 Task: Add a column "Organization".
Action: Mouse moved to (88, 352)
Screenshot: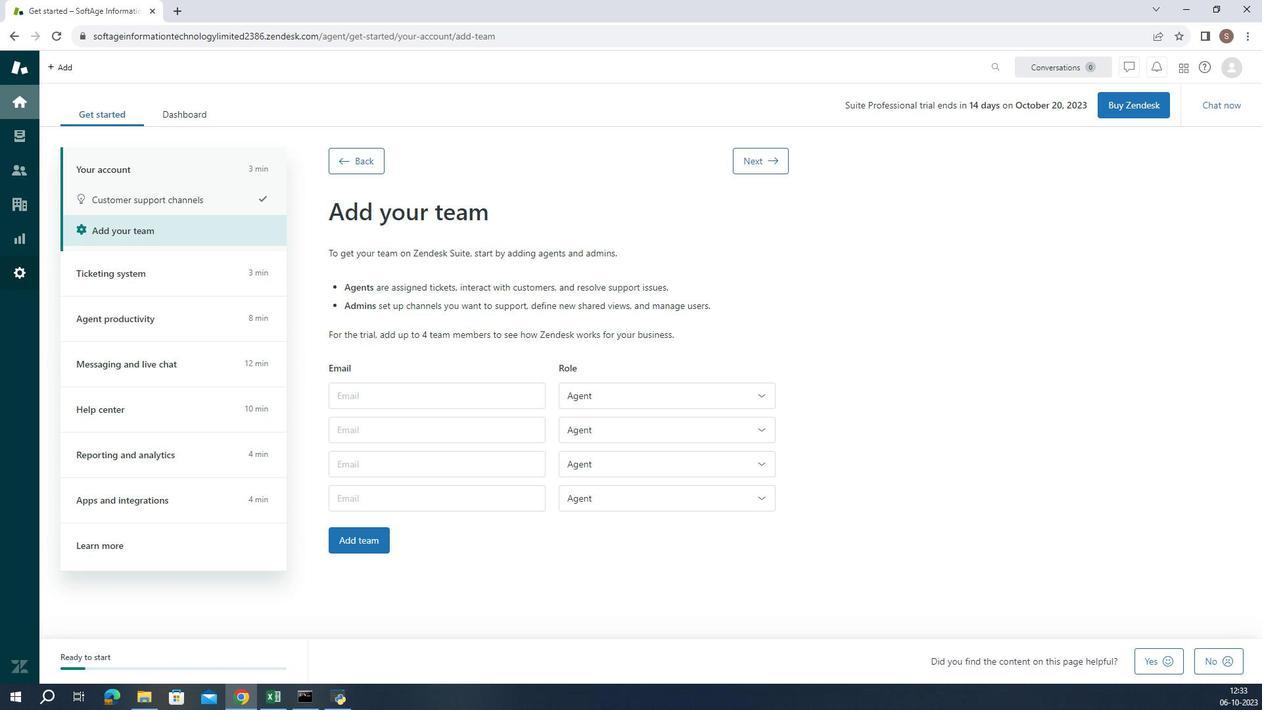 
Action: Mouse pressed left at (88, 352)
Screenshot: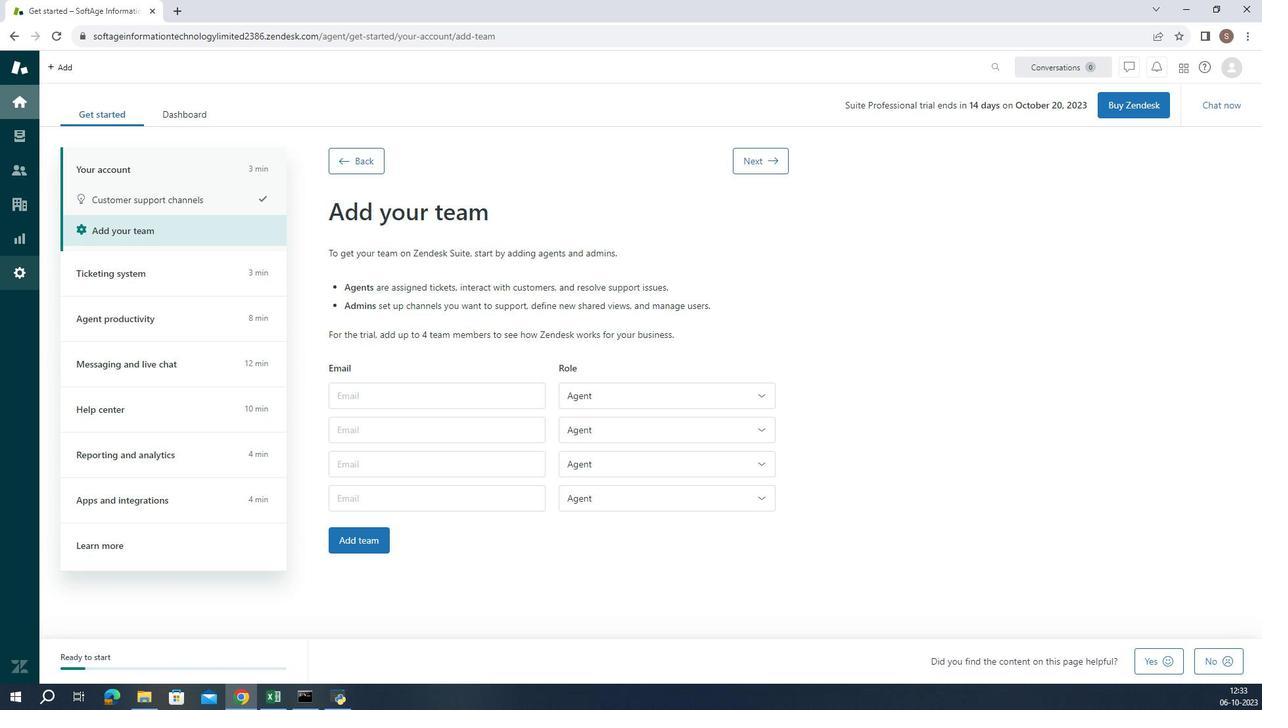 
Action: Mouse moved to (445, 607)
Screenshot: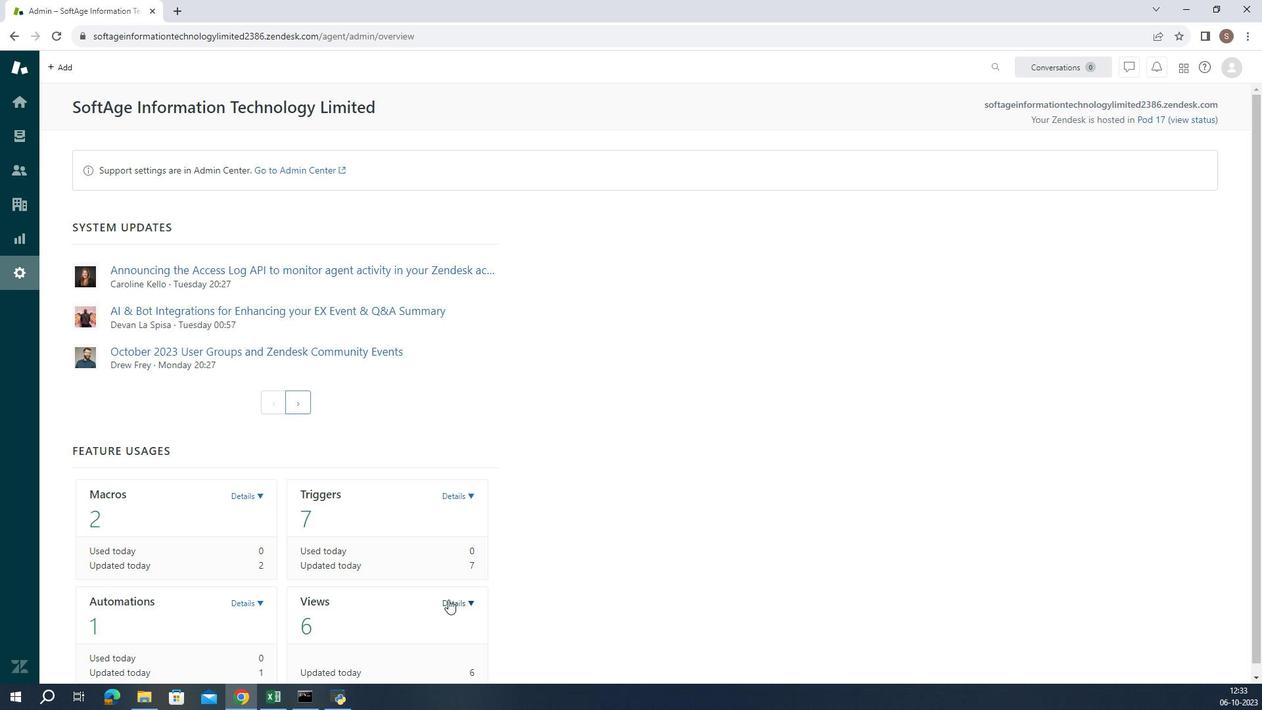 
Action: Mouse pressed left at (445, 607)
Screenshot: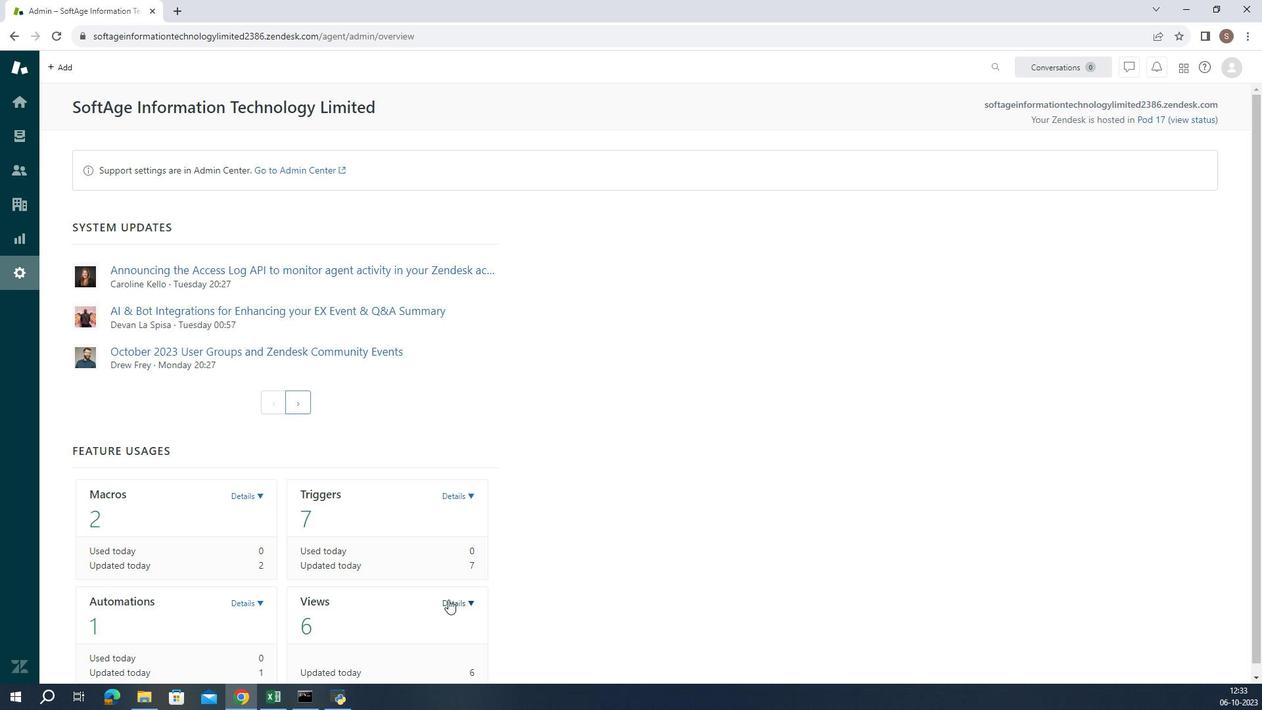 
Action: Mouse moved to (439, 648)
Screenshot: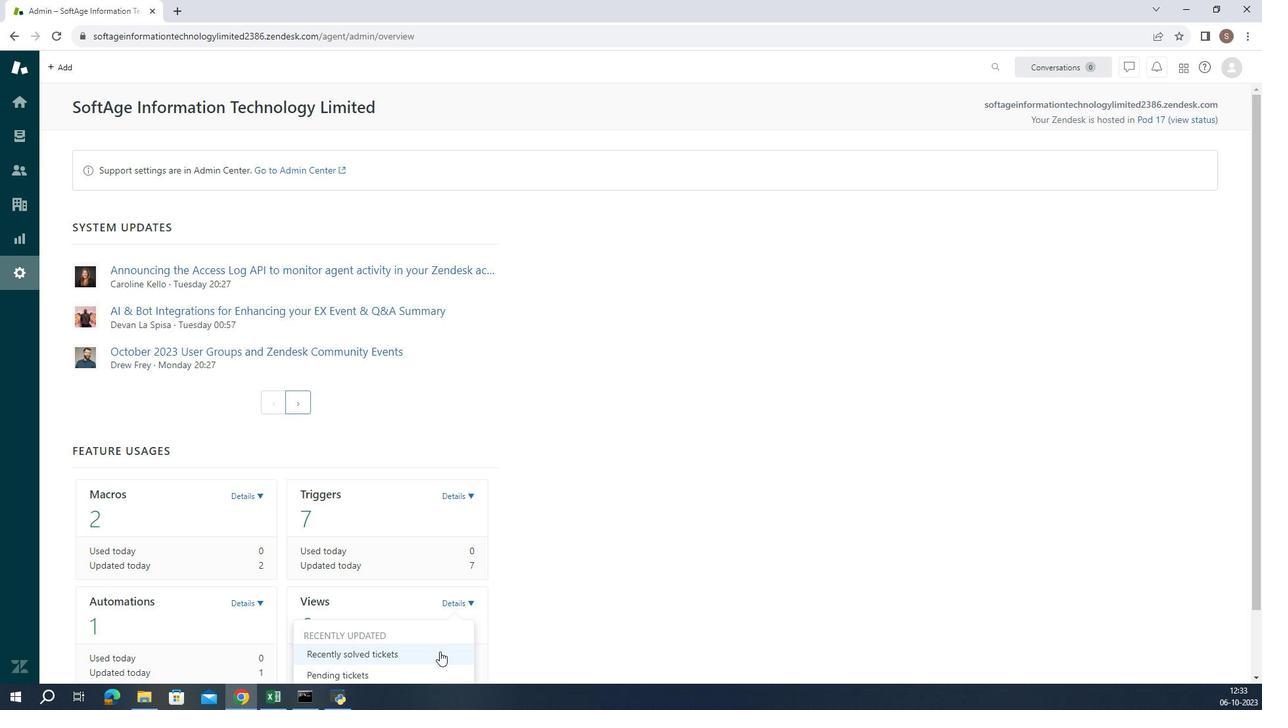 
Action: Mouse pressed left at (439, 648)
Screenshot: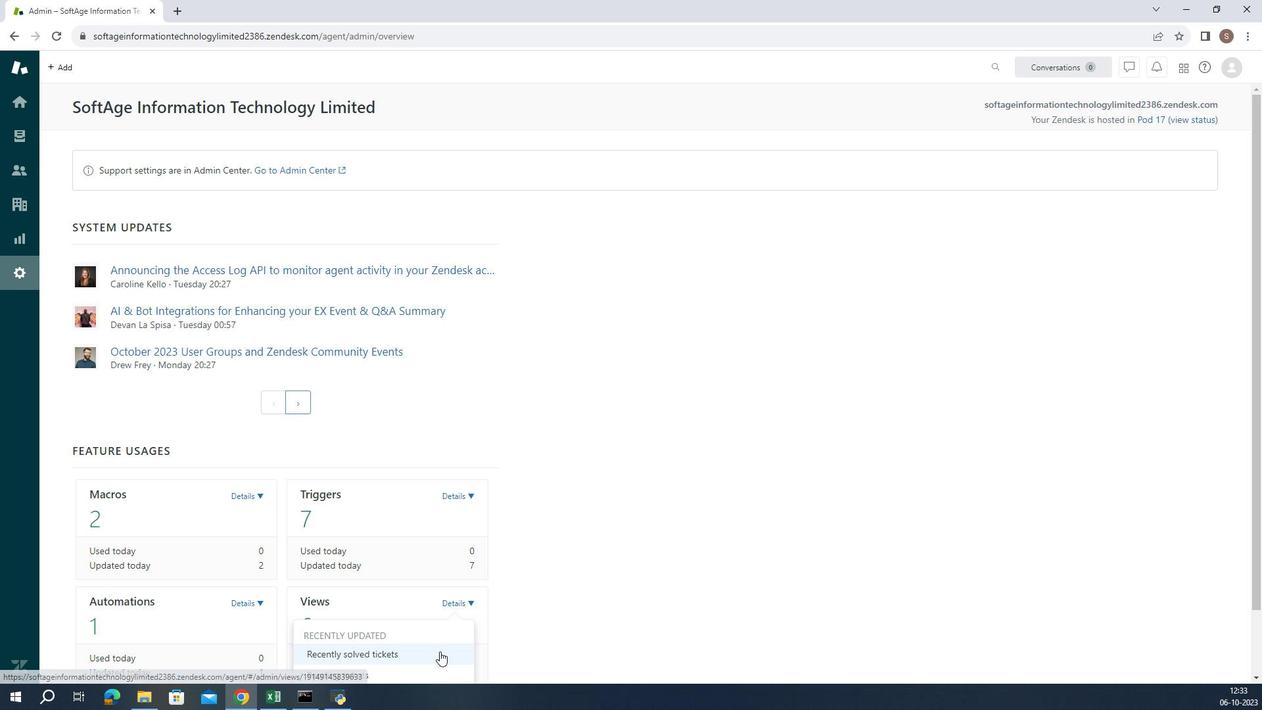 
Action: Mouse moved to (293, 508)
Screenshot: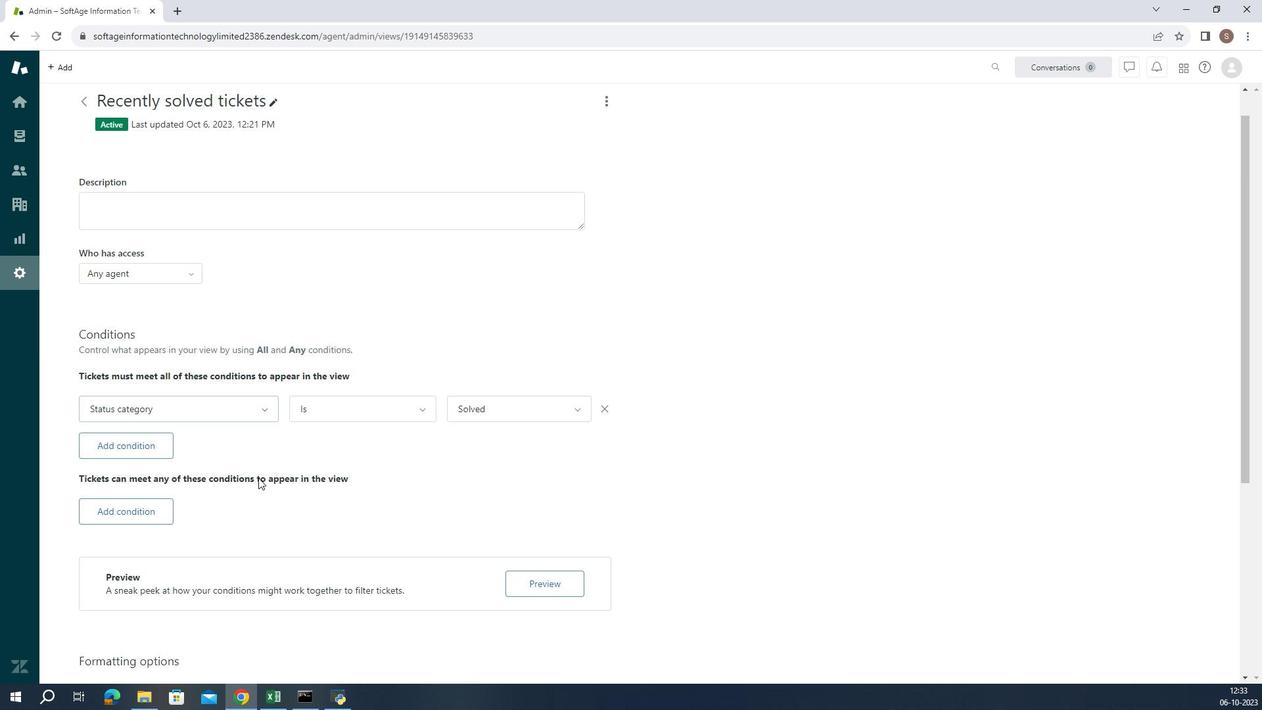 
Action: Mouse scrolled (293, 508) with delta (0, 0)
Screenshot: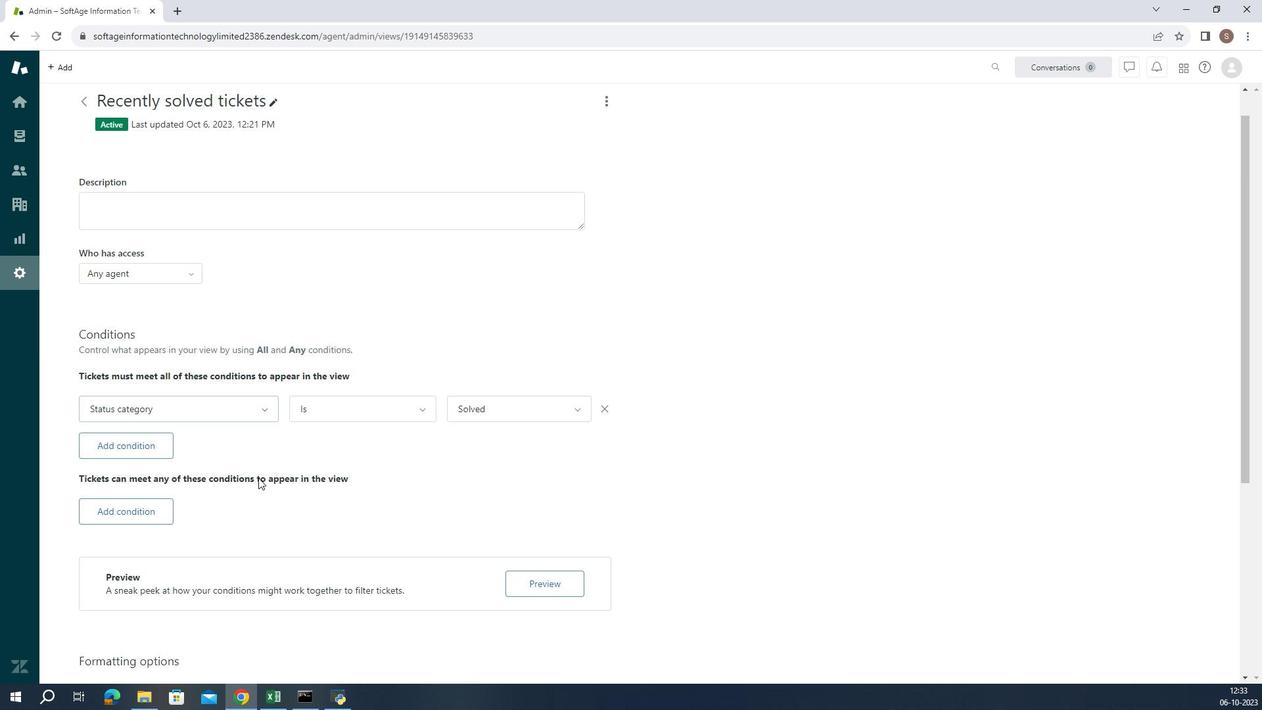 
Action: Mouse moved to (293, 509)
Screenshot: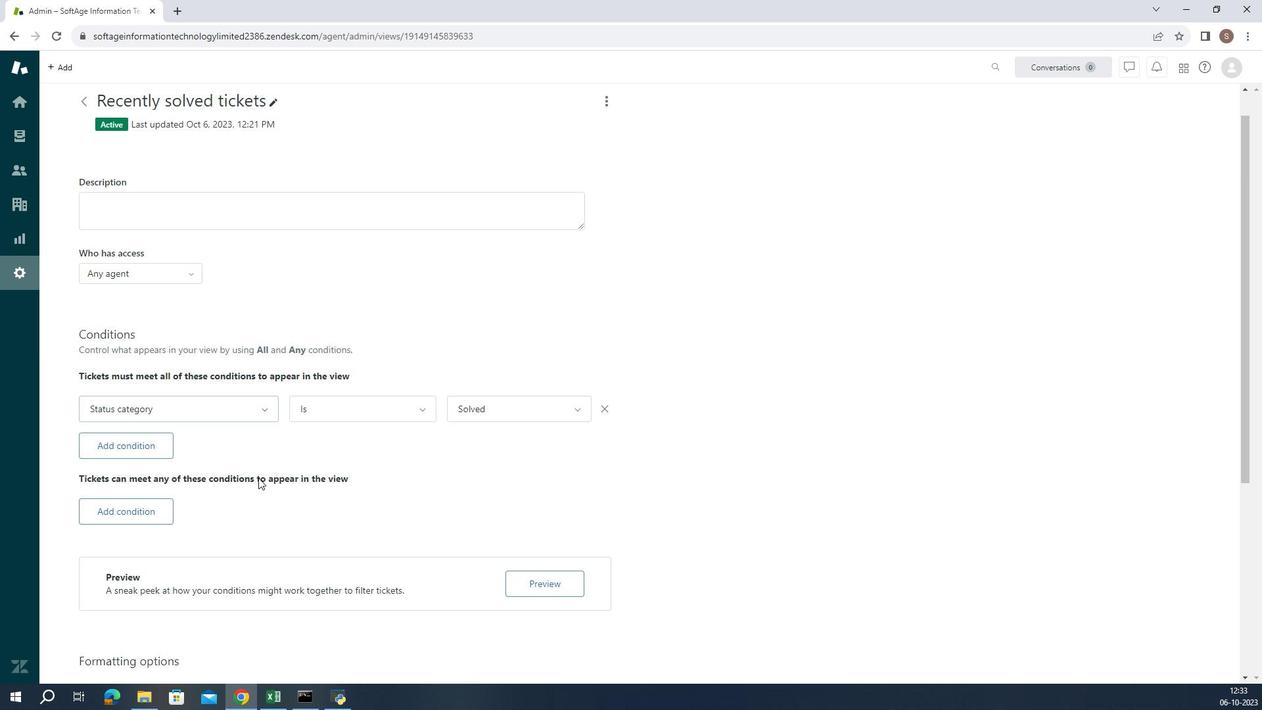 
Action: Mouse scrolled (293, 508) with delta (0, 0)
Screenshot: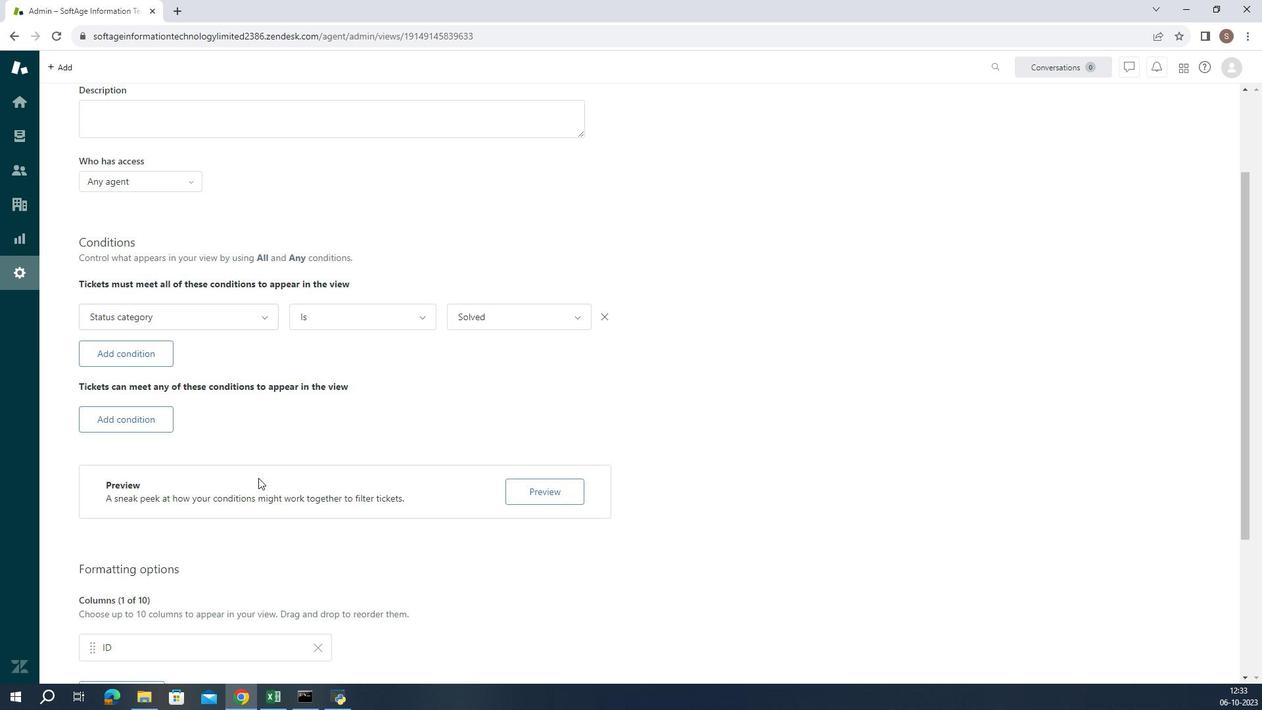 
Action: Mouse scrolled (293, 508) with delta (0, 0)
Screenshot: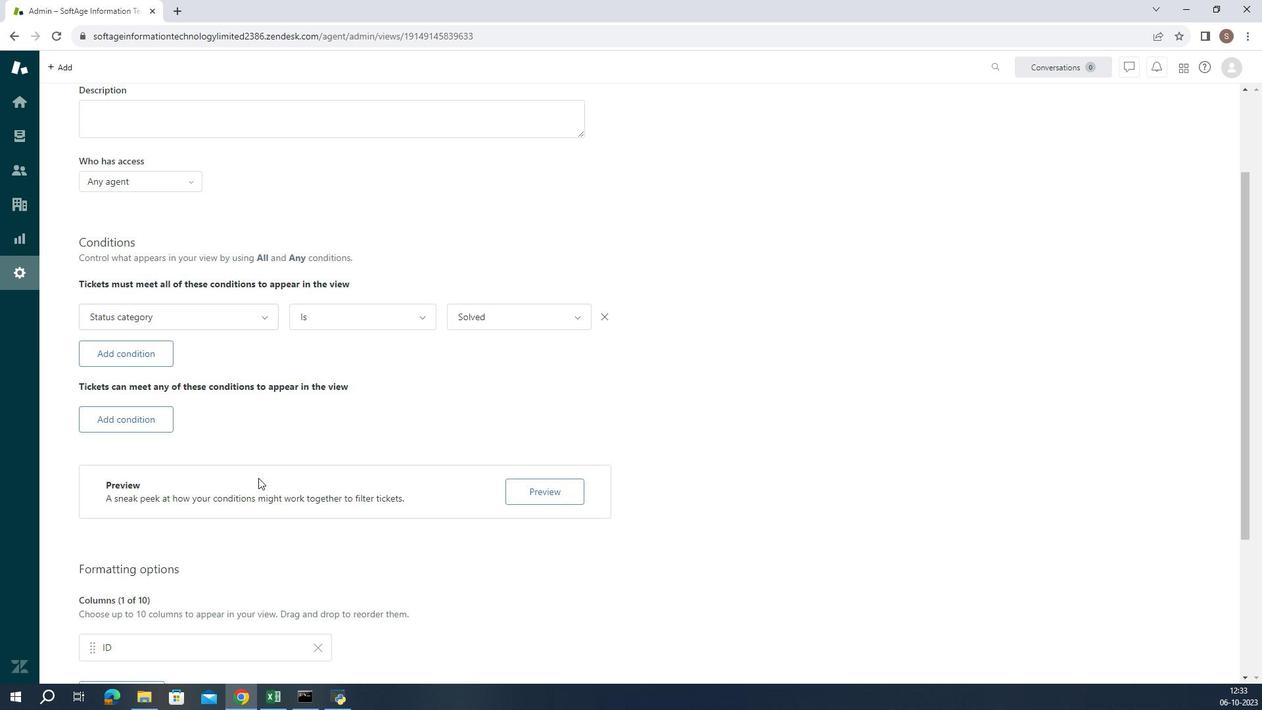 
Action: Mouse scrolled (293, 508) with delta (0, 0)
Screenshot: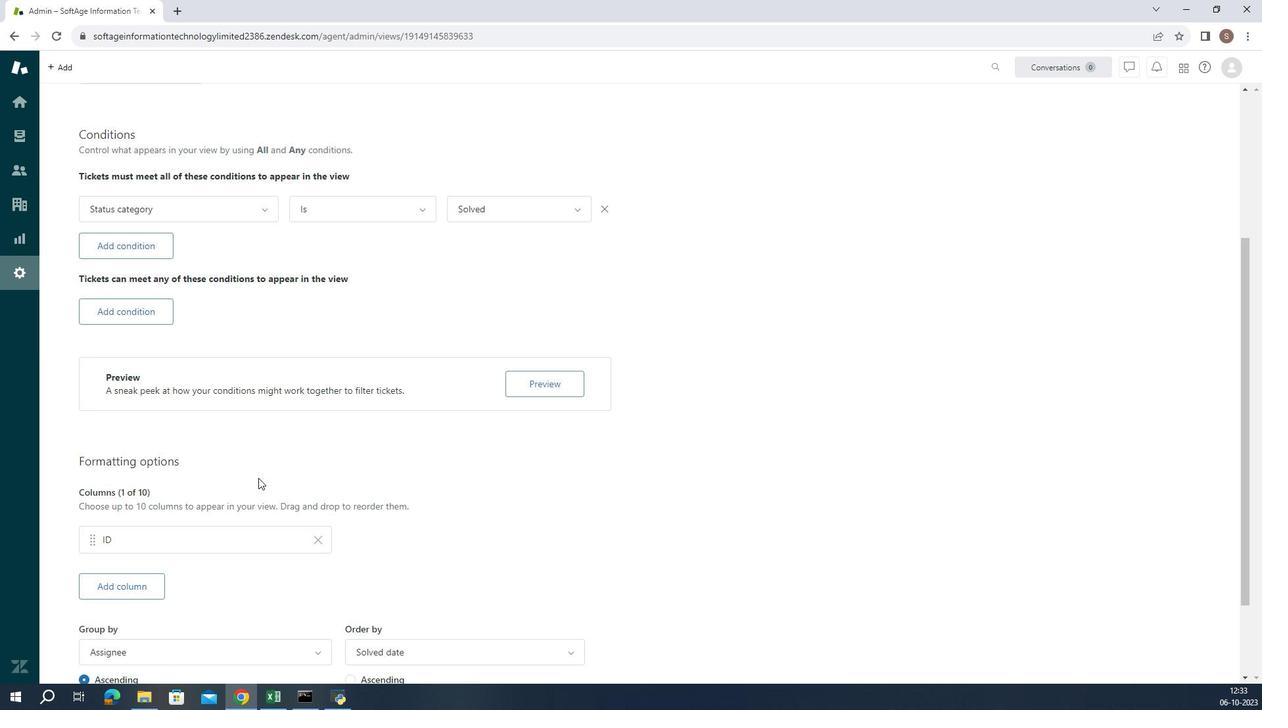 
Action: Mouse moved to (301, 531)
Screenshot: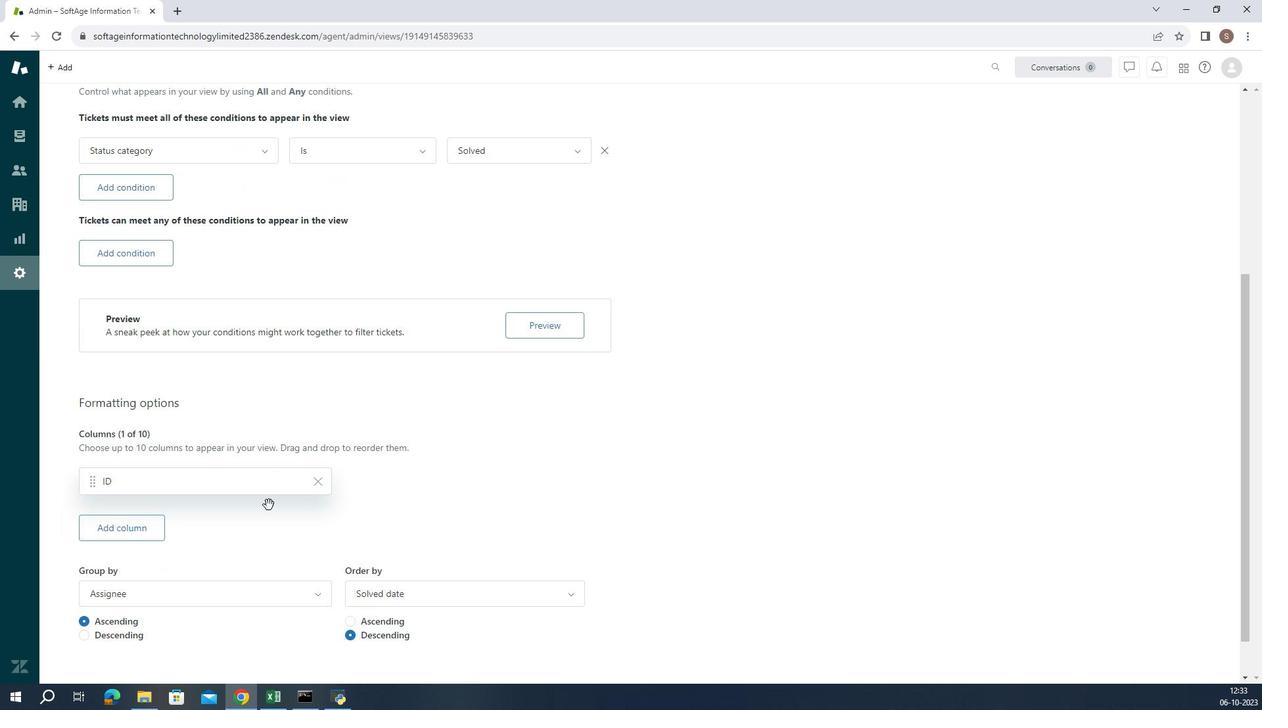 
Action: Mouse scrolled (301, 531) with delta (0, 0)
Screenshot: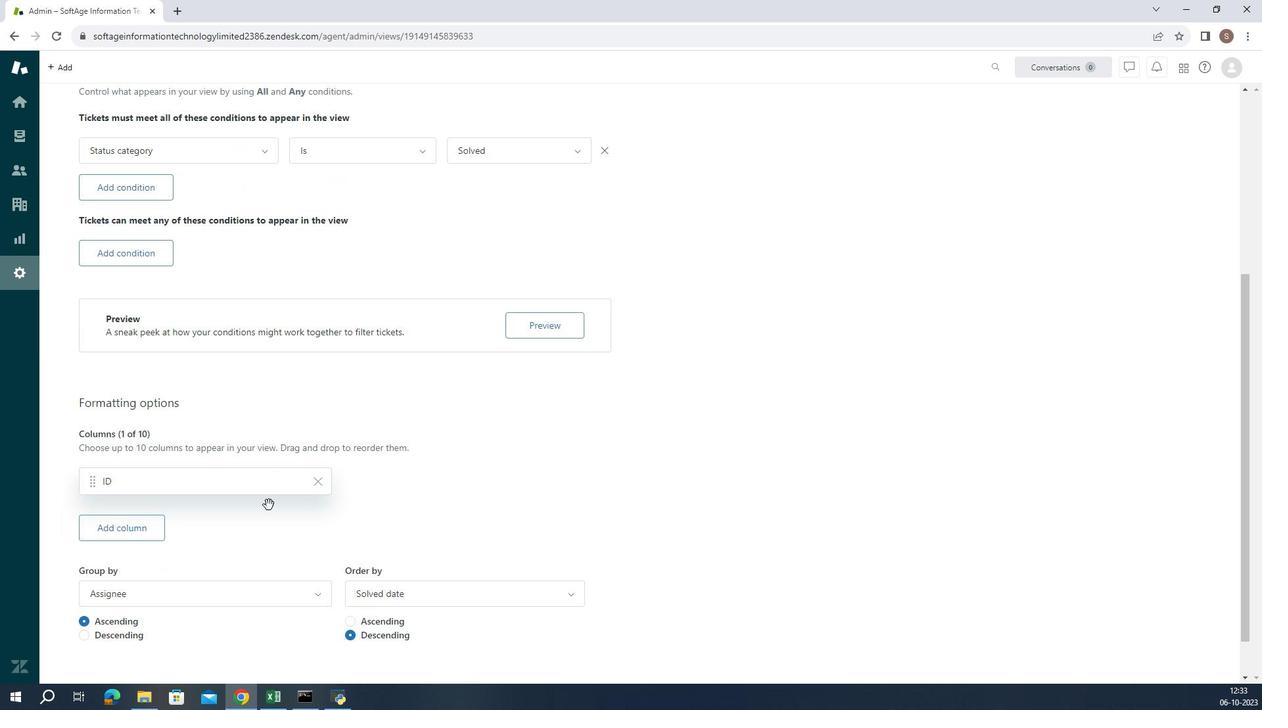 
Action: Mouse scrolled (301, 531) with delta (0, 0)
Screenshot: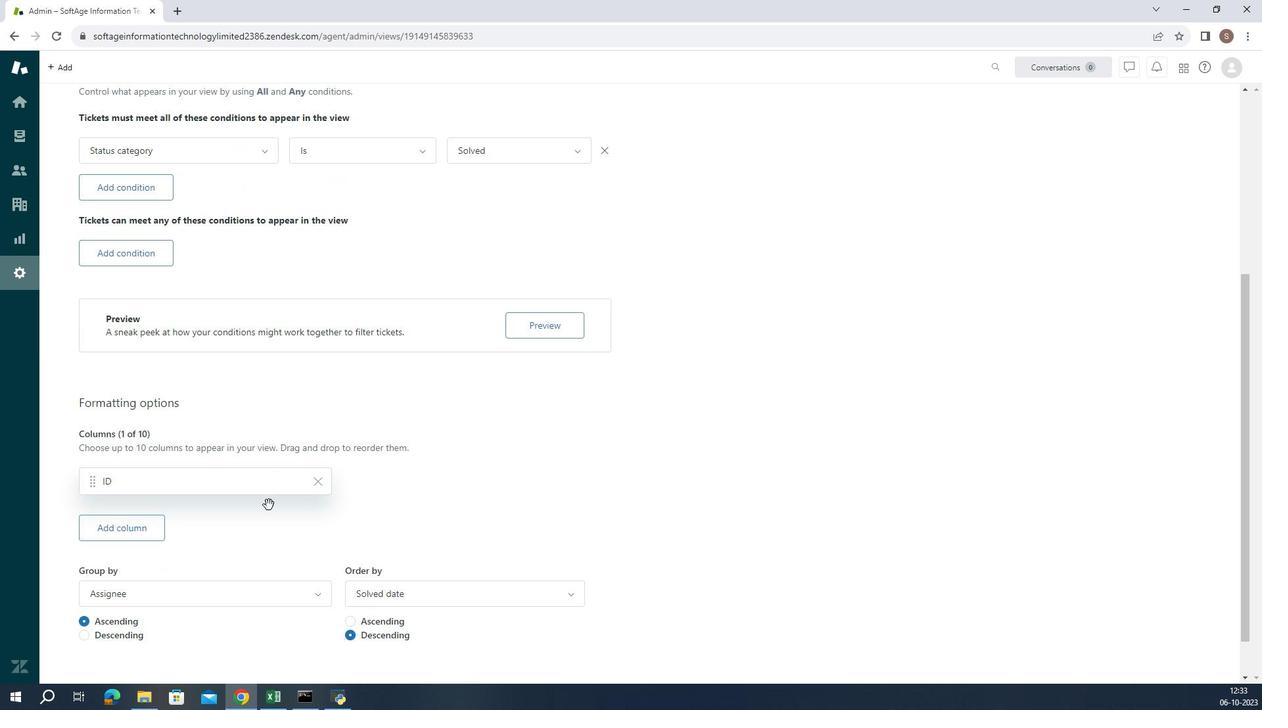 
Action: Mouse scrolled (301, 531) with delta (0, 0)
Screenshot: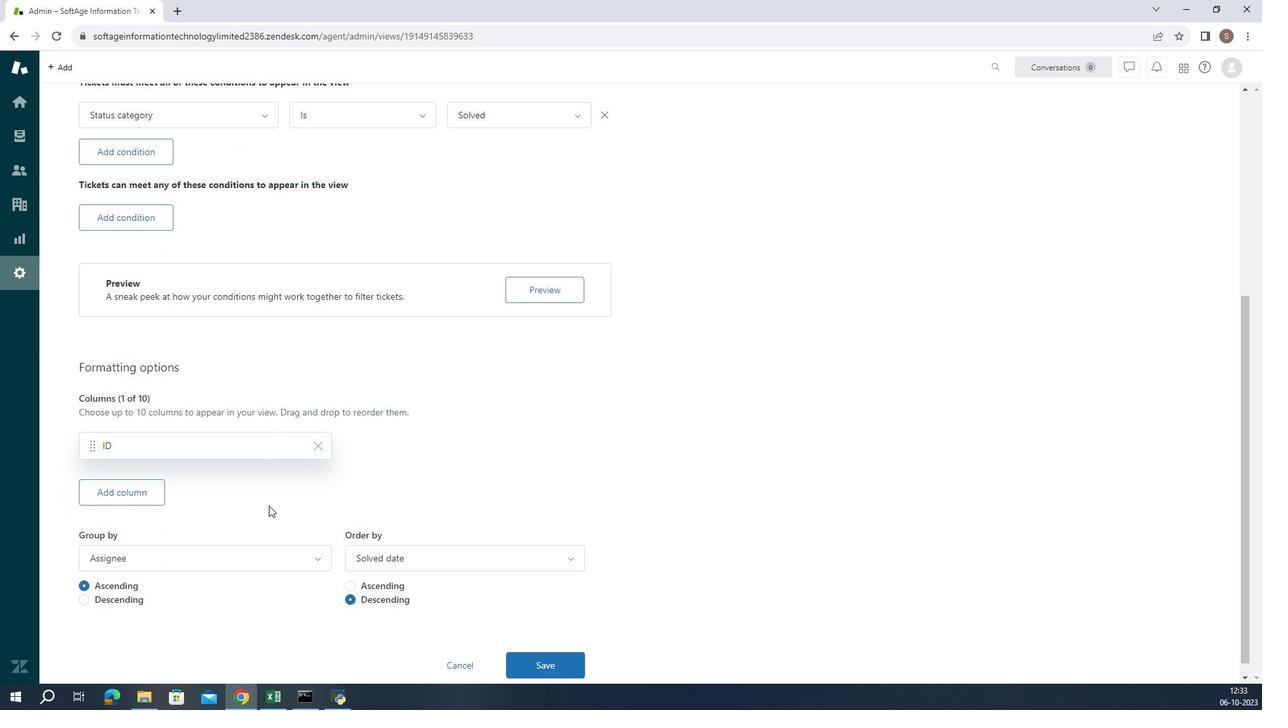 
Action: Mouse moved to (197, 508)
Screenshot: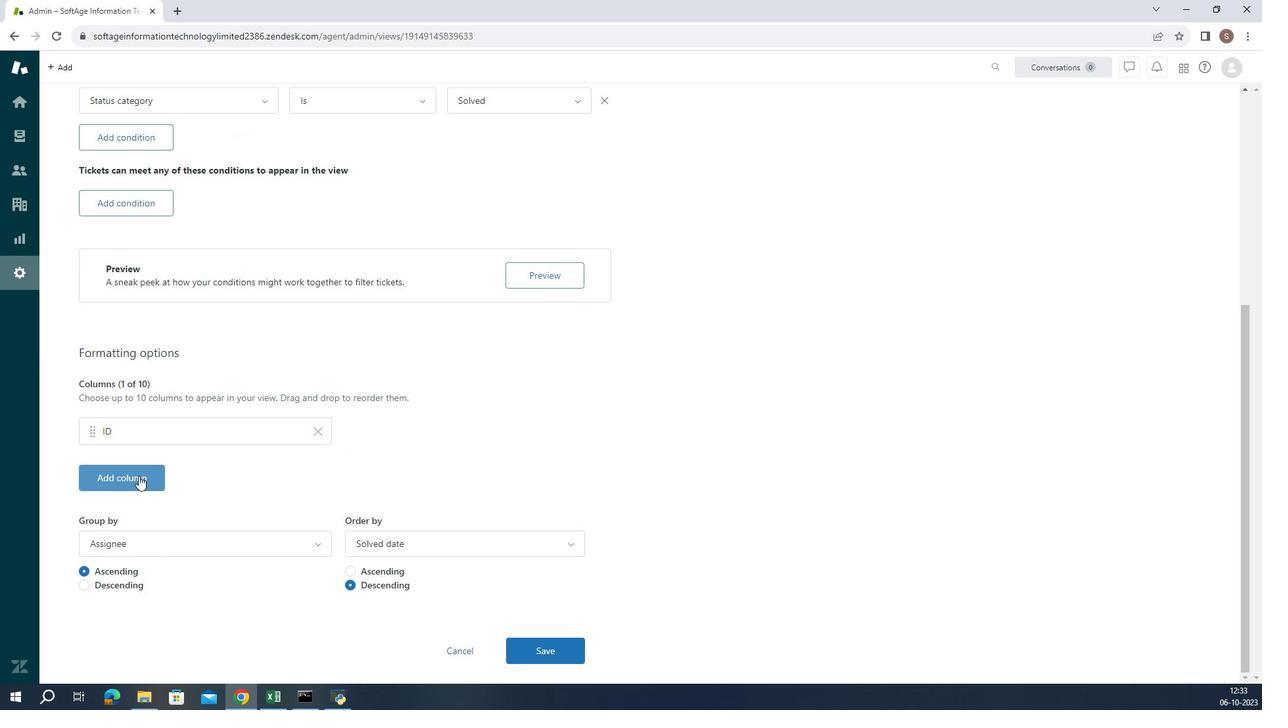 
Action: Mouse pressed left at (197, 508)
Screenshot: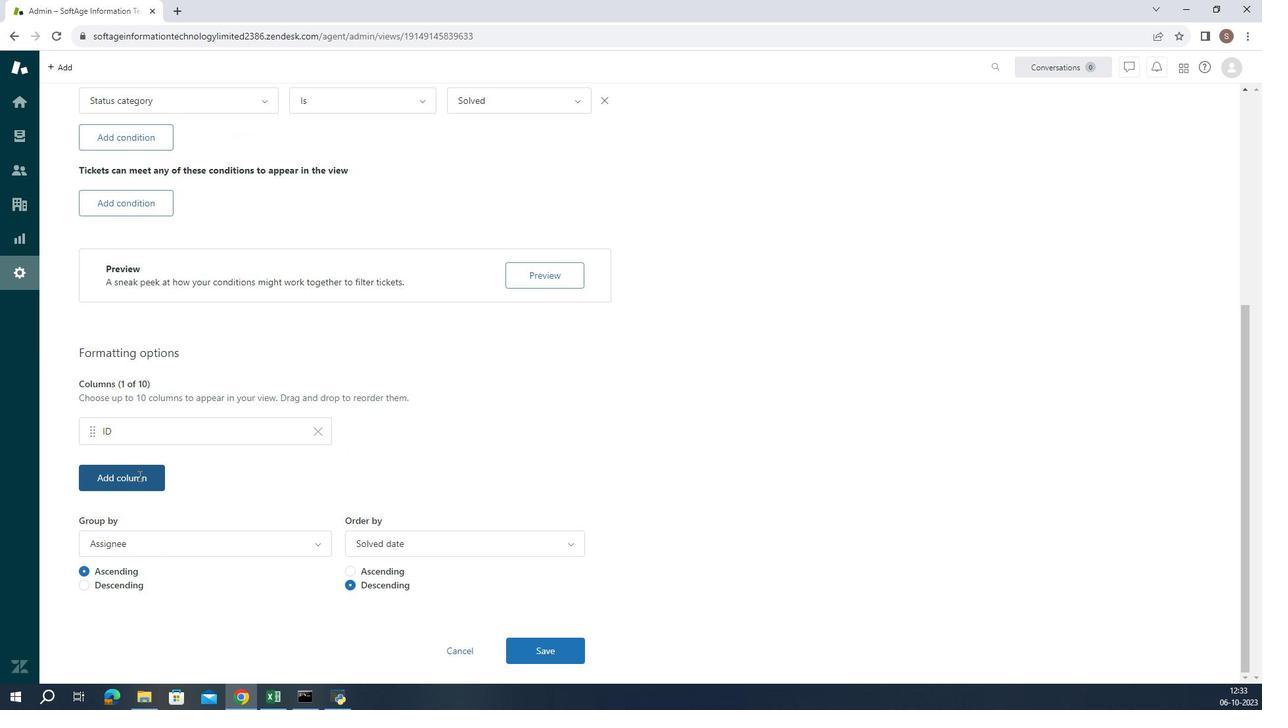 
Action: Mouse moved to (228, 433)
Screenshot: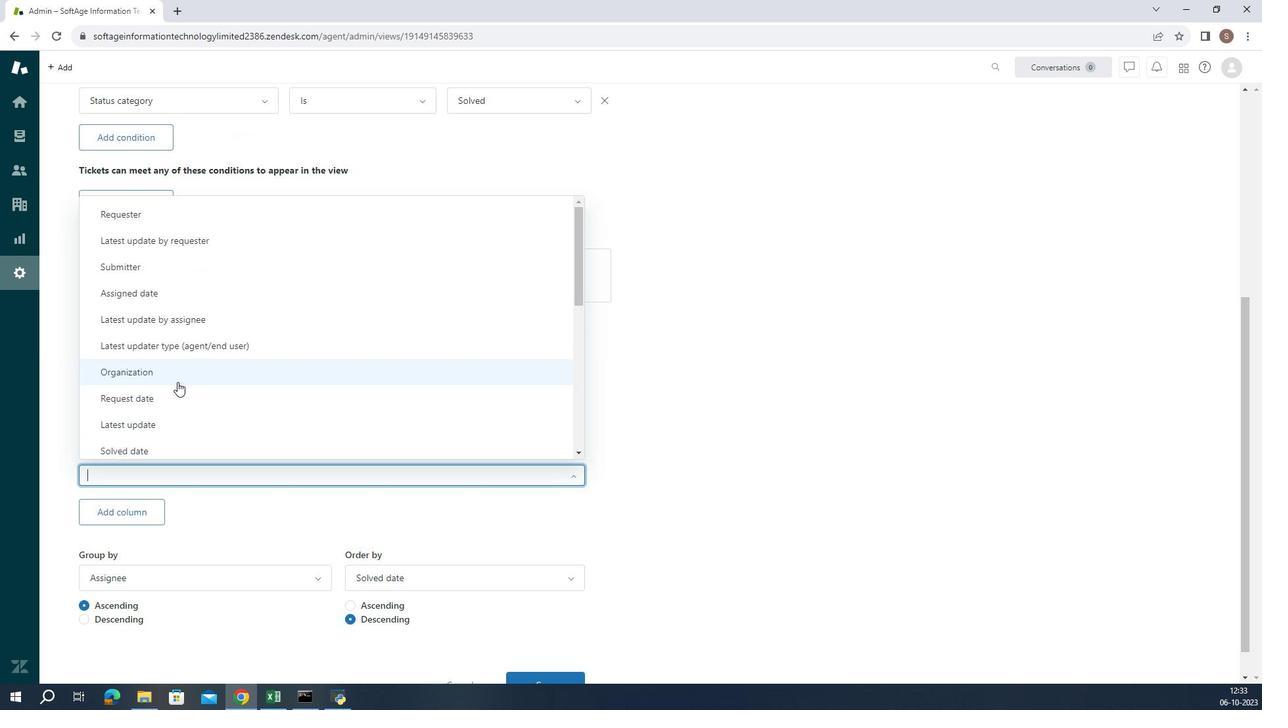 
Action: Mouse pressed left at (228, 433)
Screenshot: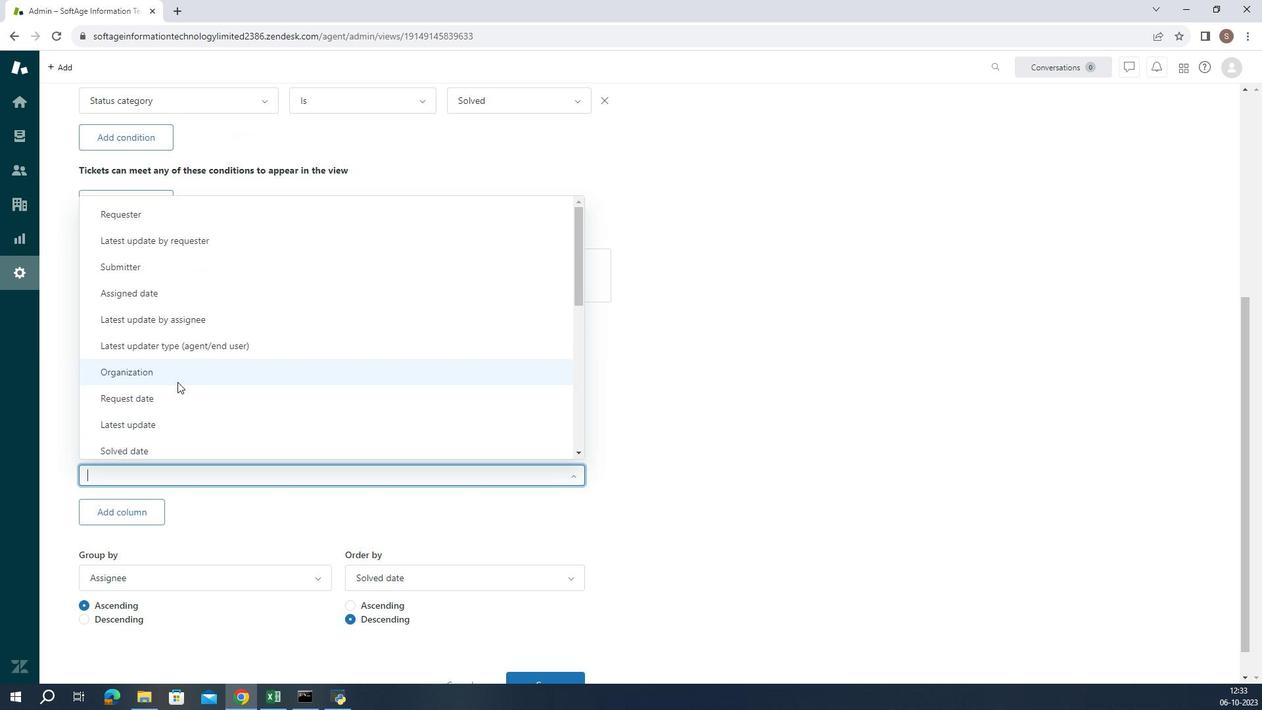 
Action: Mouse moved to (378, 535)
Screenshot: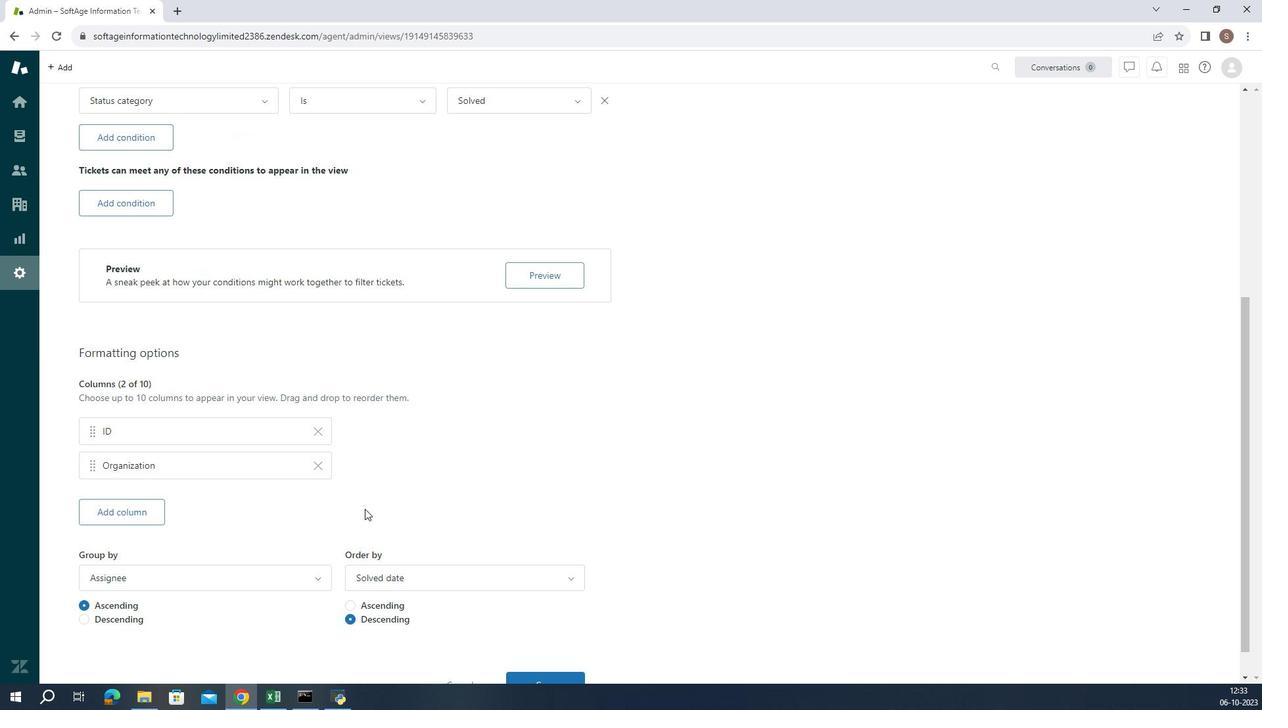 
Action: Mouse pressed left at (378, 535)
Screenshot: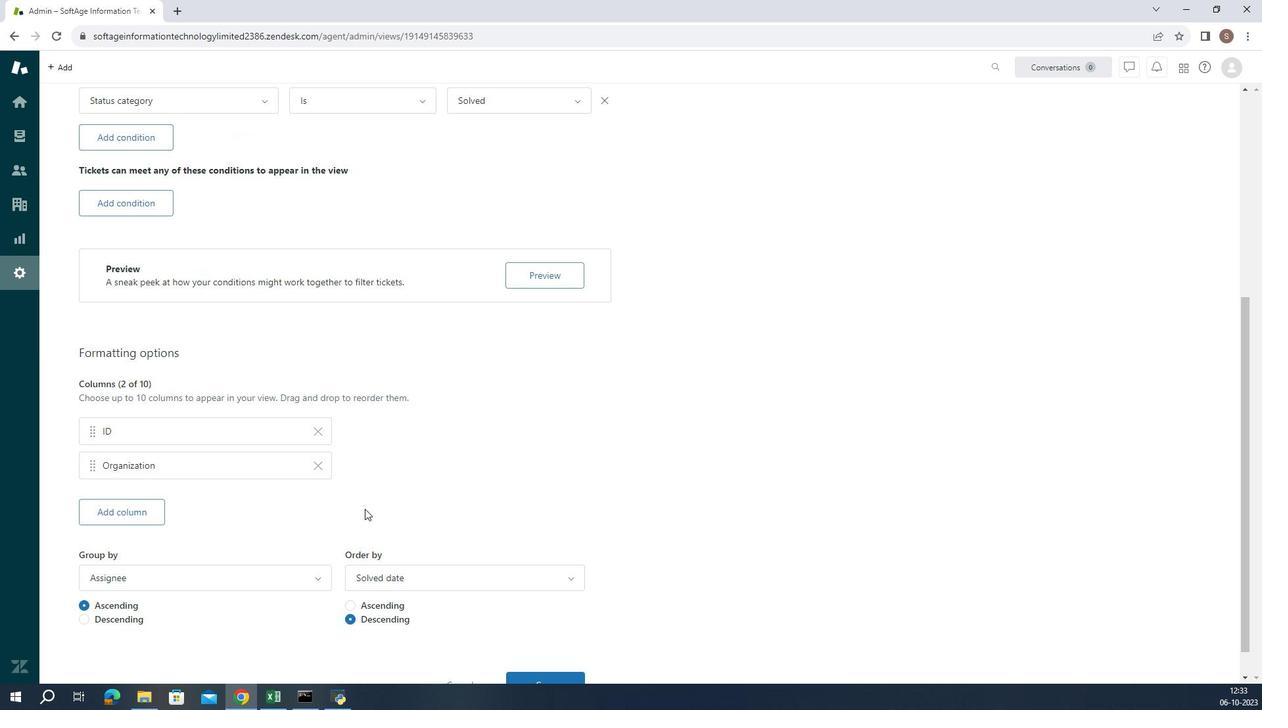 
